Task: Change the 'Show As' status to 'Working...' and send an update for the 'Budget Discussion' meeting.
Action: Mouse moved to (569, 76)
Screenshot: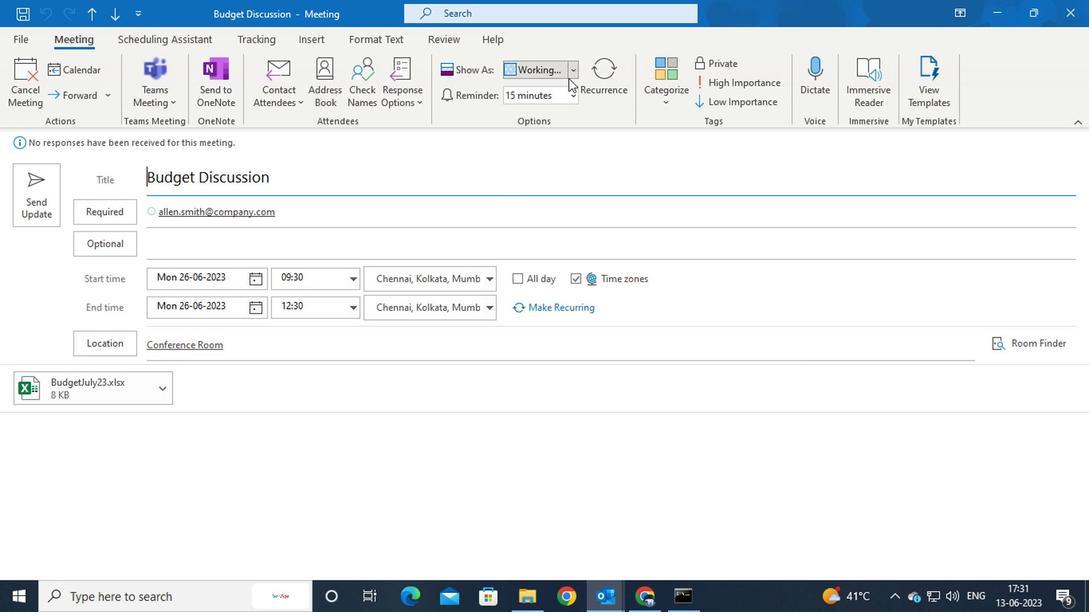
Action: Mouse pressed left at (569, 76)
Screenshot: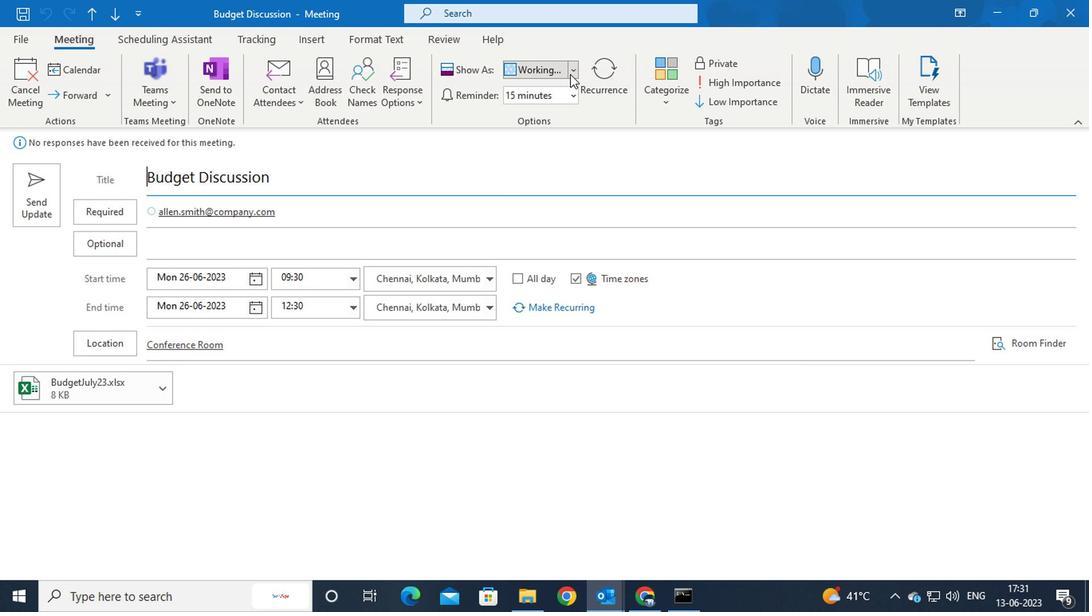 
Action: Mouse moved to (561, 161)
Screenshot: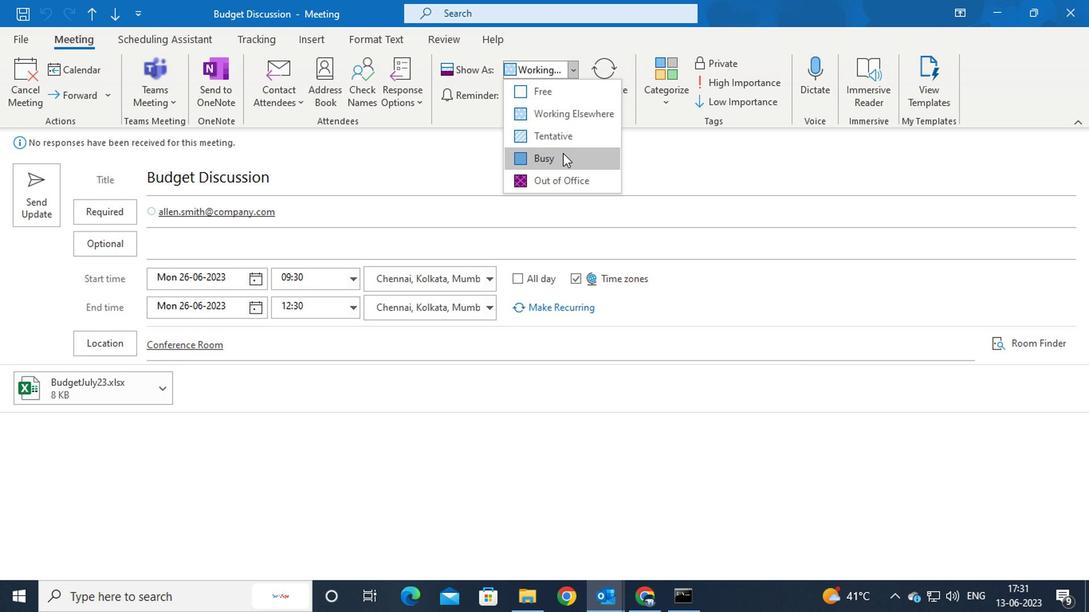 
Action: Mouse pressed left at (561, 161)
Screenshot: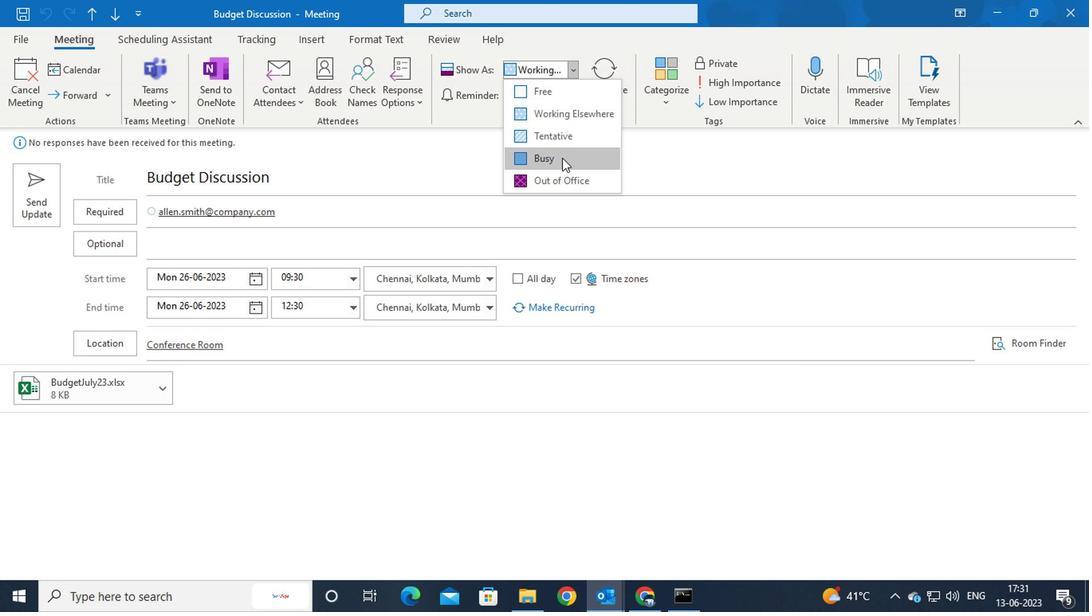 
Action: Mouse moved to (39, 194)
Screenshot: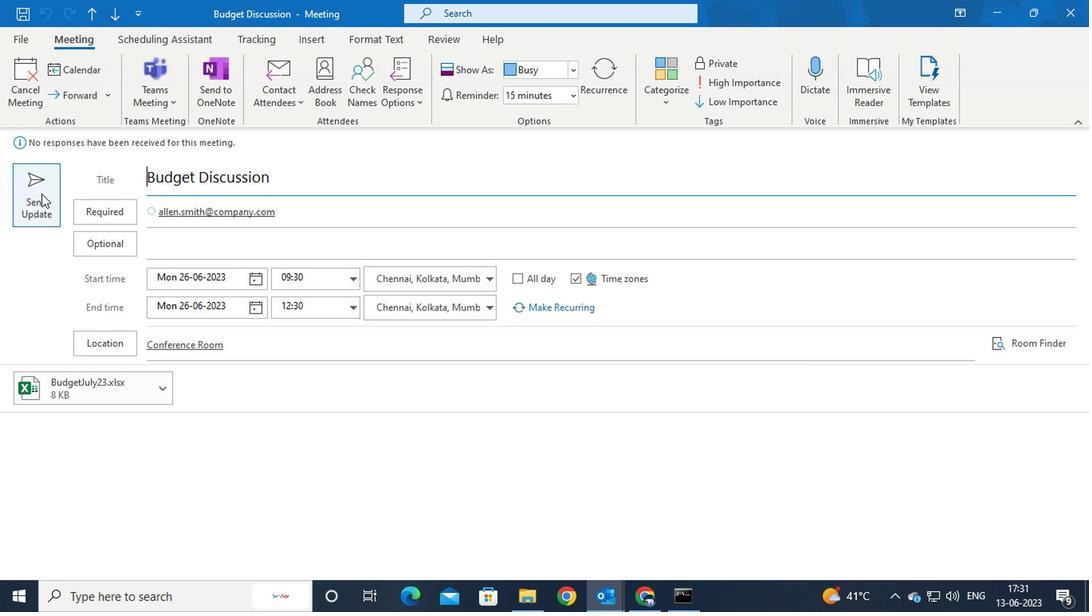 
Action: Mouse pressed left at (39, 194)
Screenshot: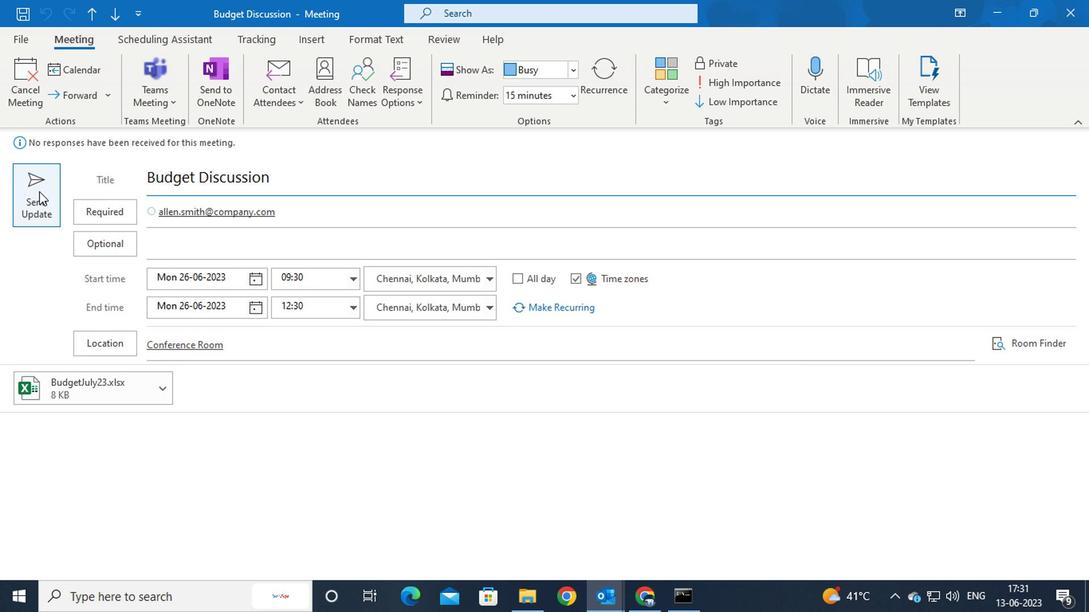 
